 Task: Enable settings sync.
Action: Mouse moved to (1362, 113)
Screenshot: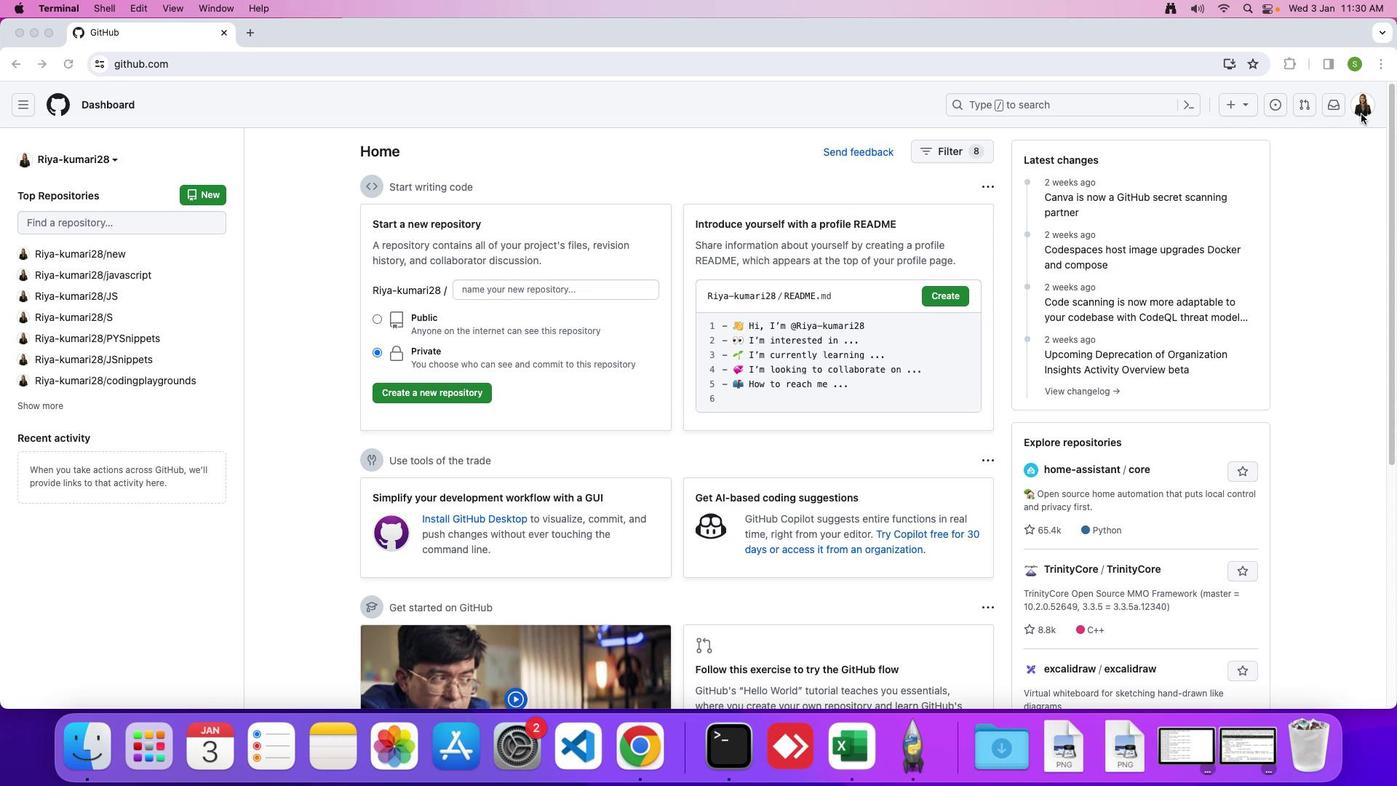 
Action: Mouse pressed left at (1362, 113)
Screenshot: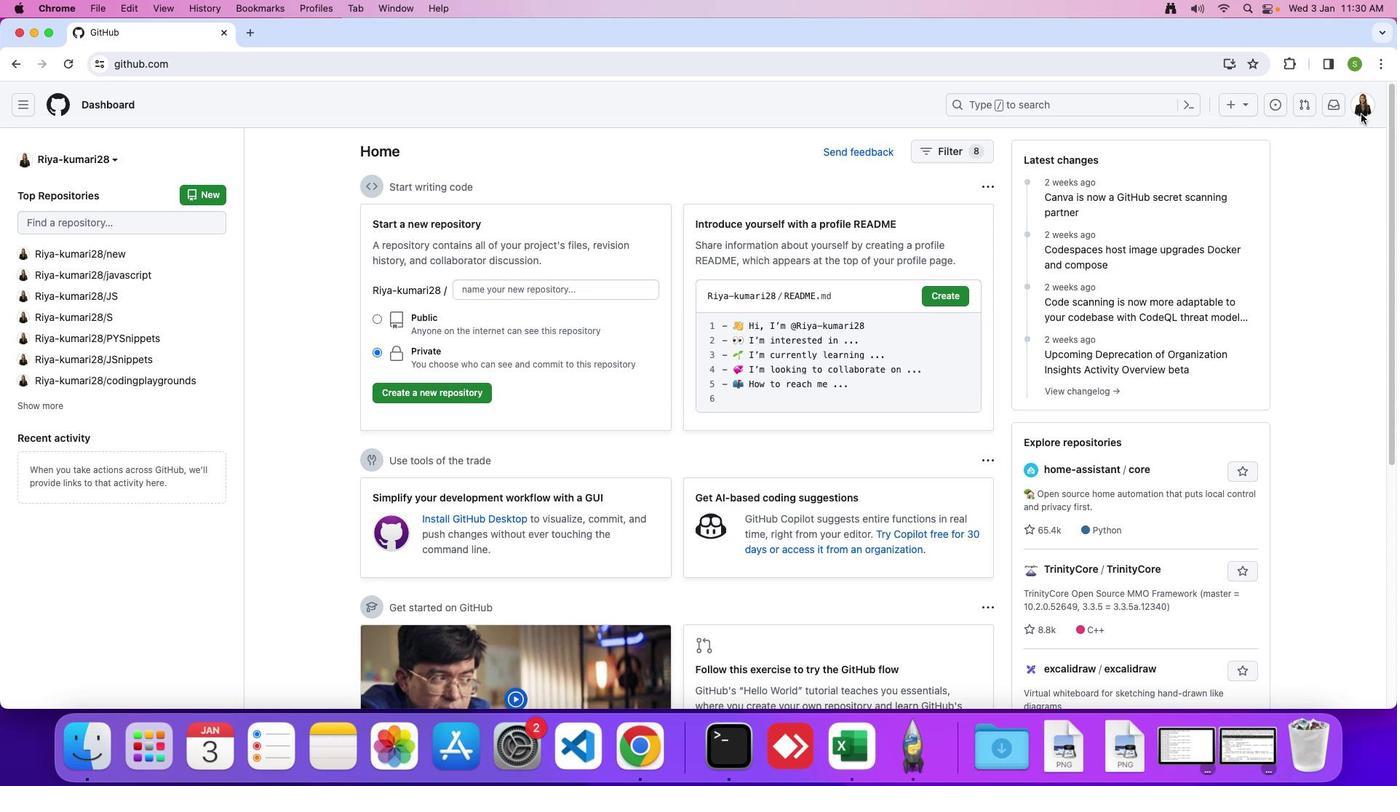 
Action: Mouse moved to (1363, 109)
Screenshot: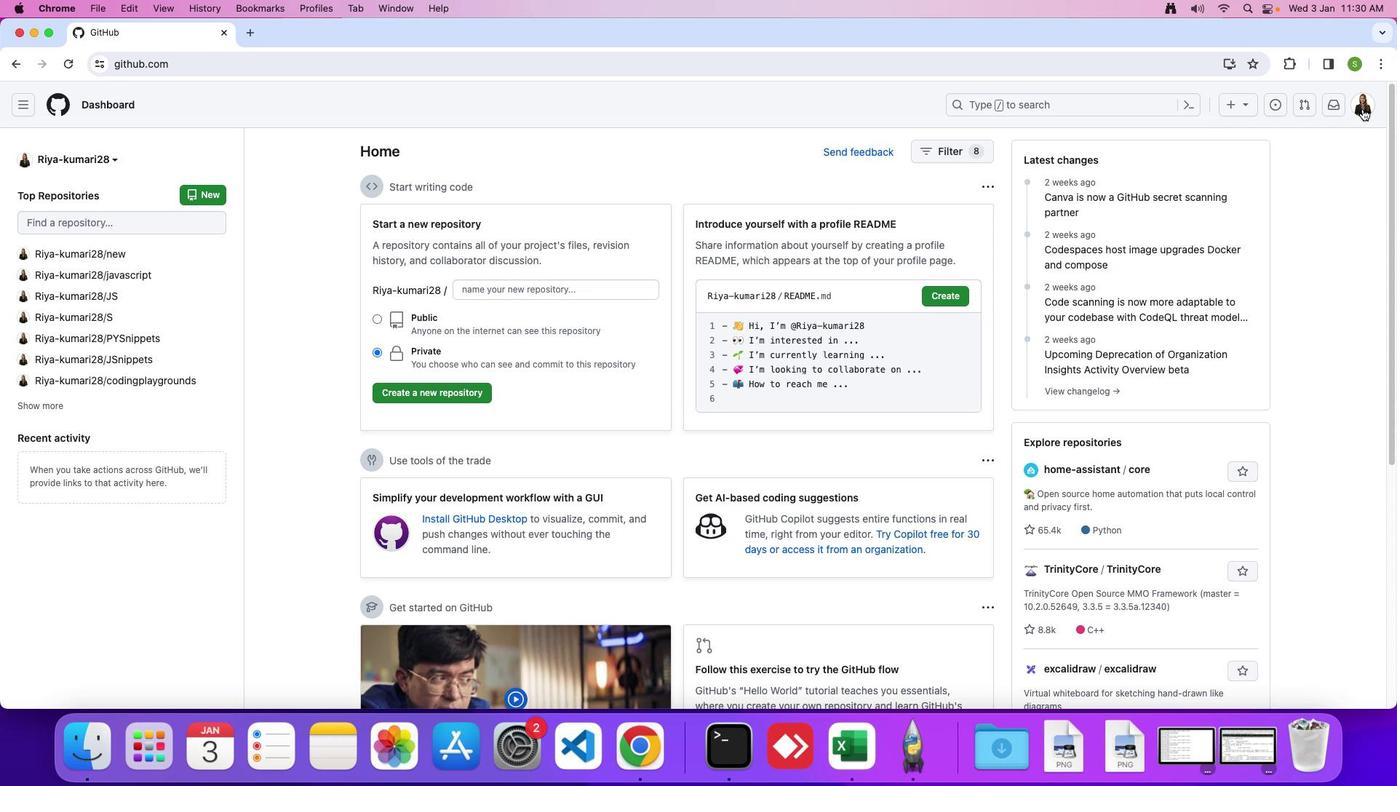 
Action: Mouse pressed left at (1363, 109)
Screenshot: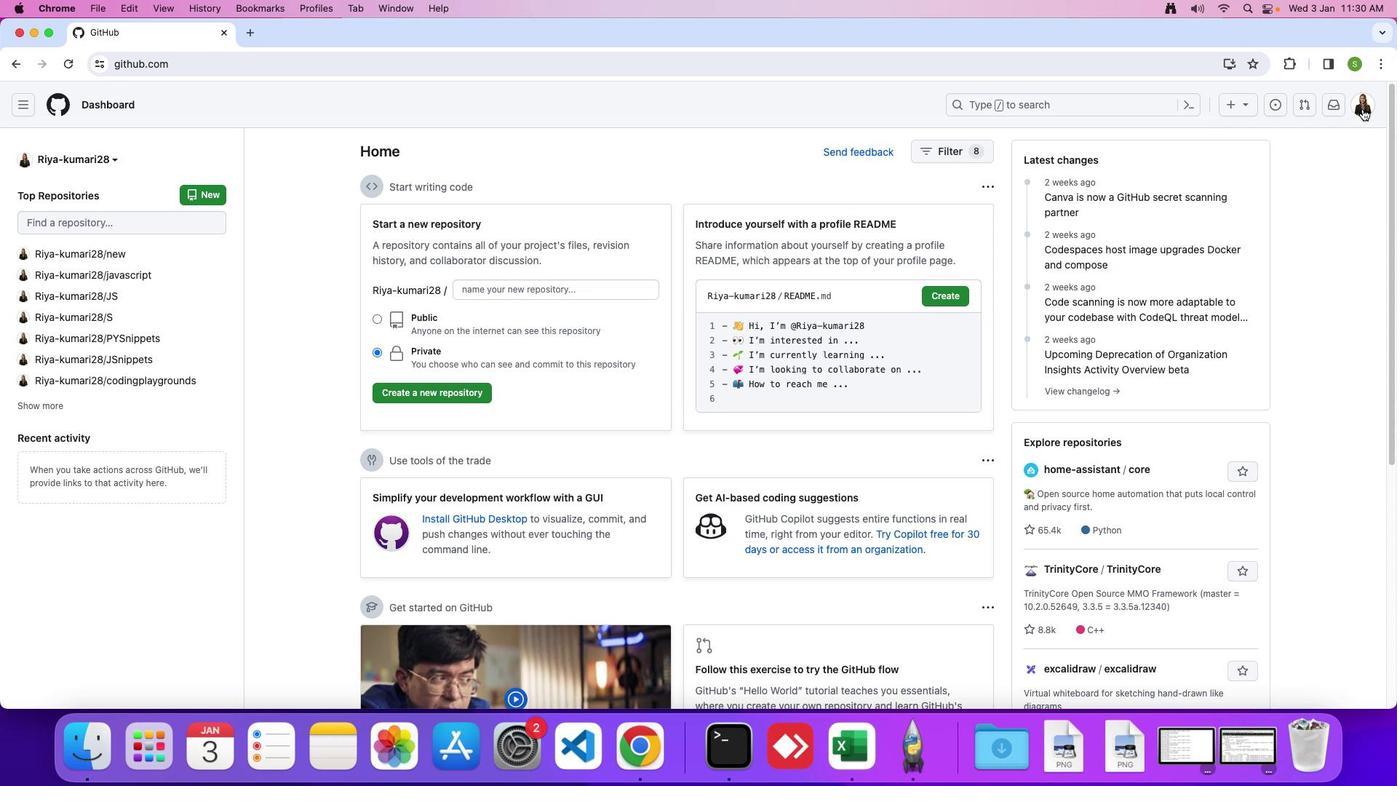 
Action: Mouse moved to (1252, 500)
Screenshot: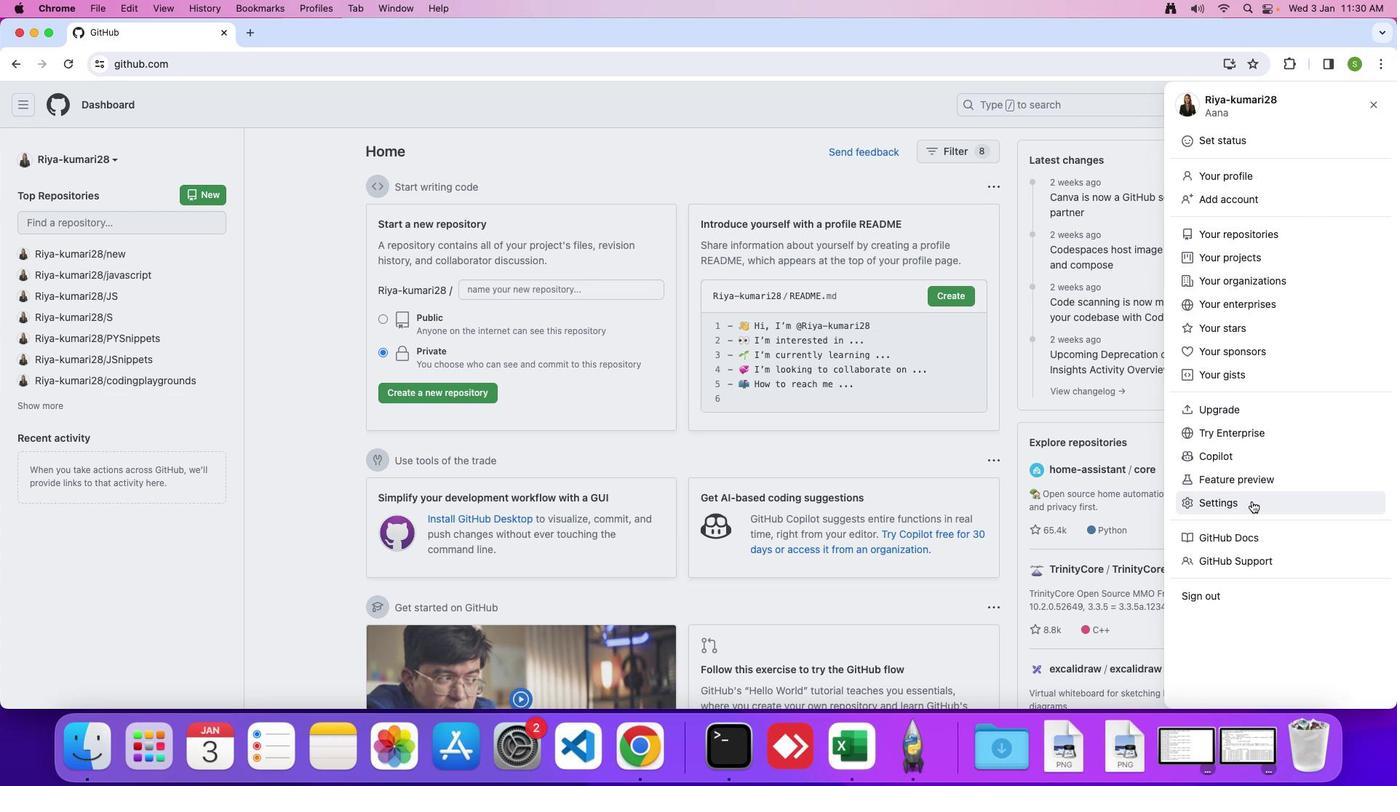 
Action: Mouse pressed left at (1252, 500)
Screenshot: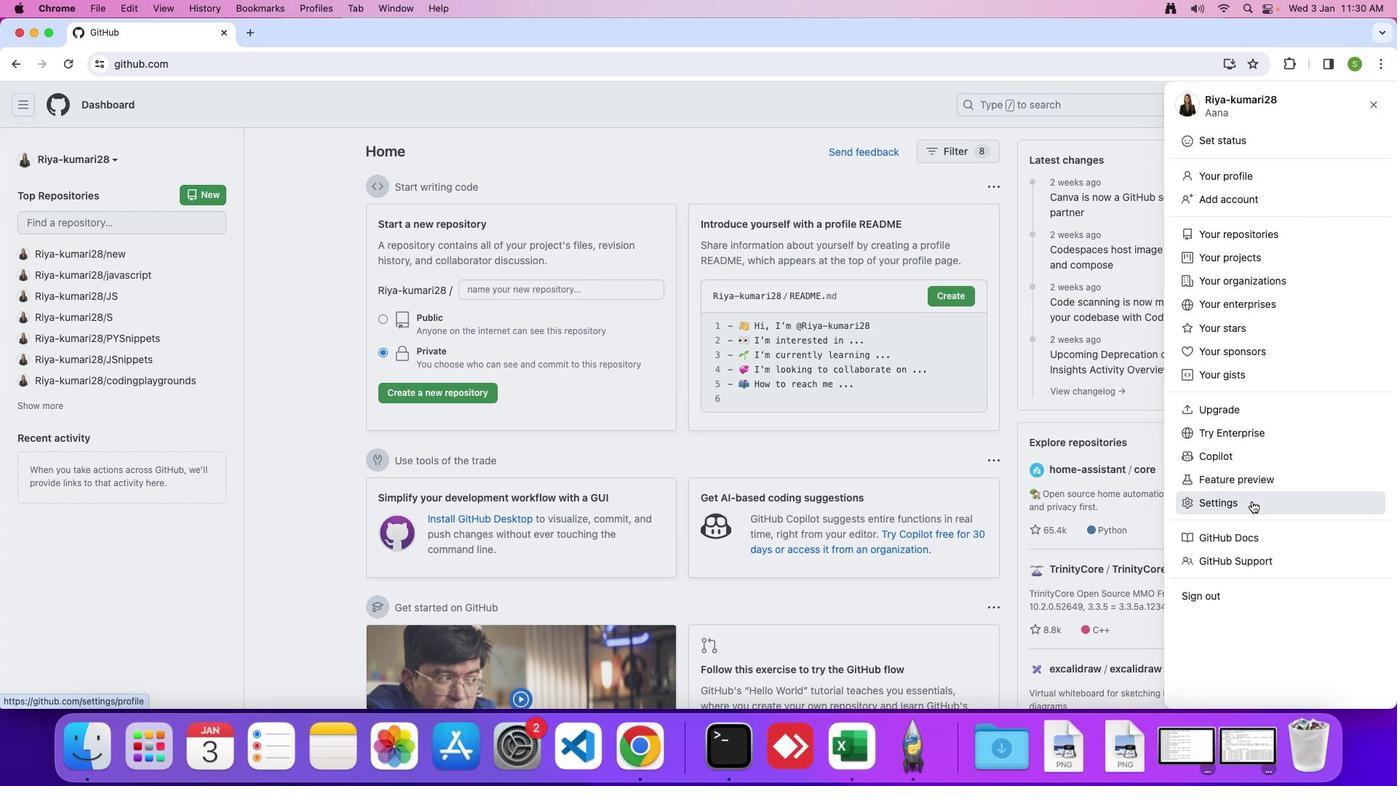 
Action: Mouse moved to (299, 607)
Screenshot: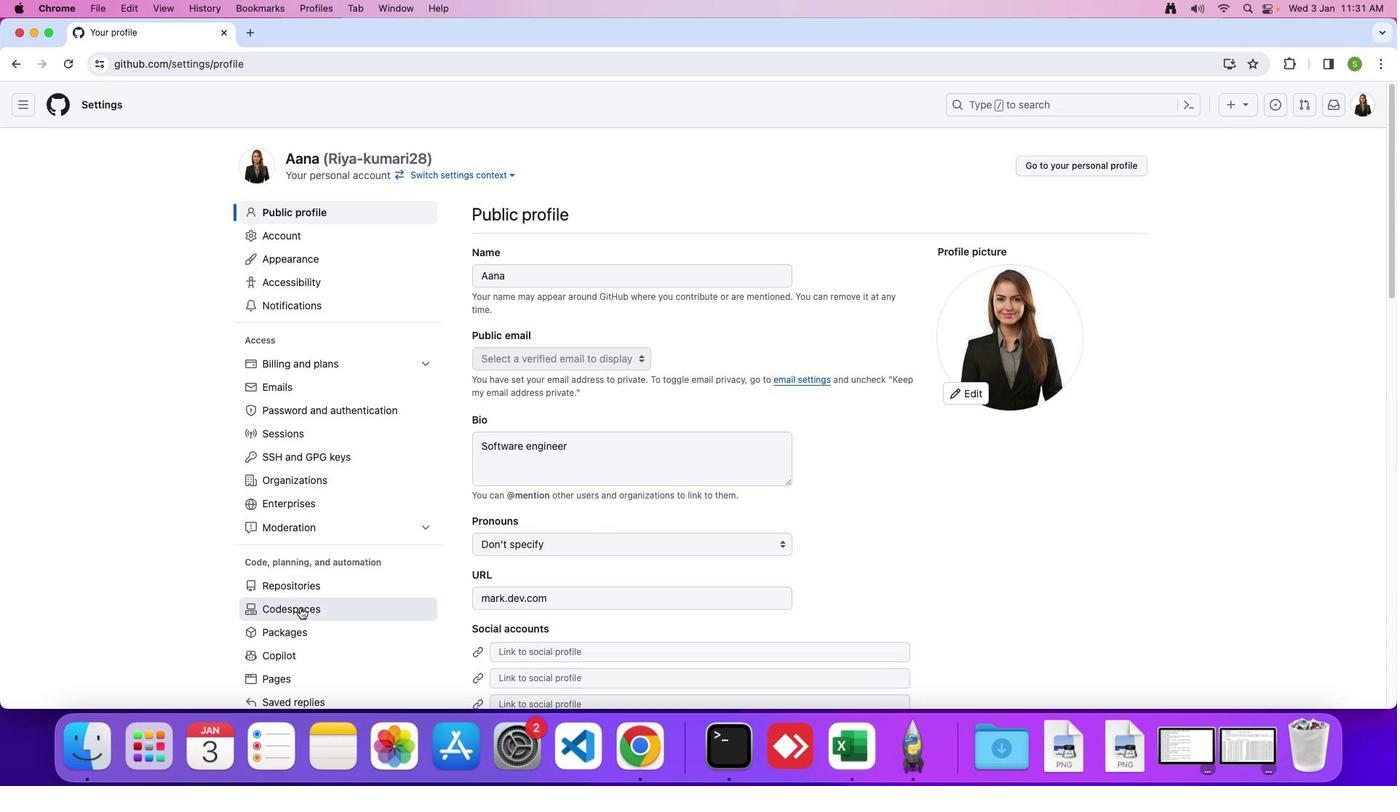 
Action: Mouse pressed left at (299, 607)
Screenshot: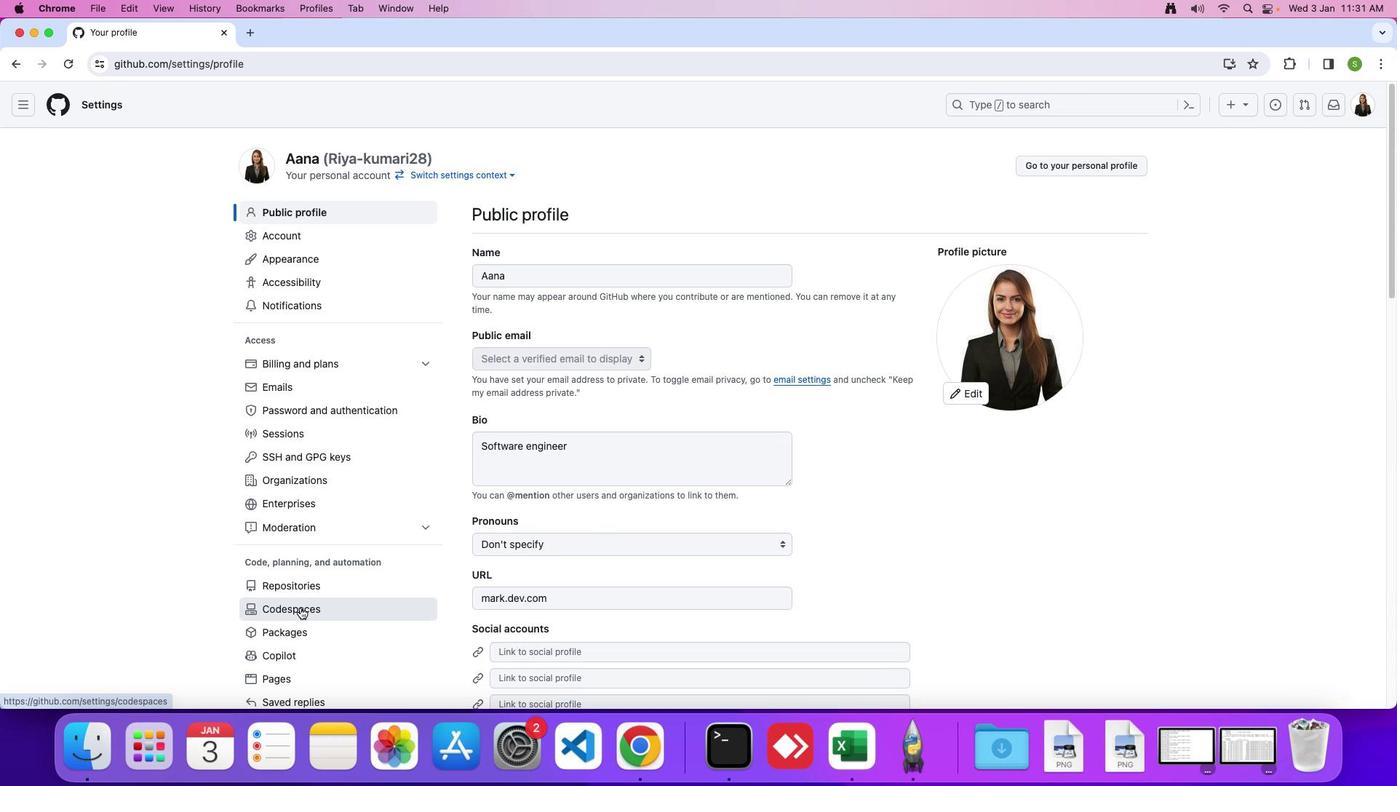 
Action: Mouse moved to (696, 551)
Screenshot: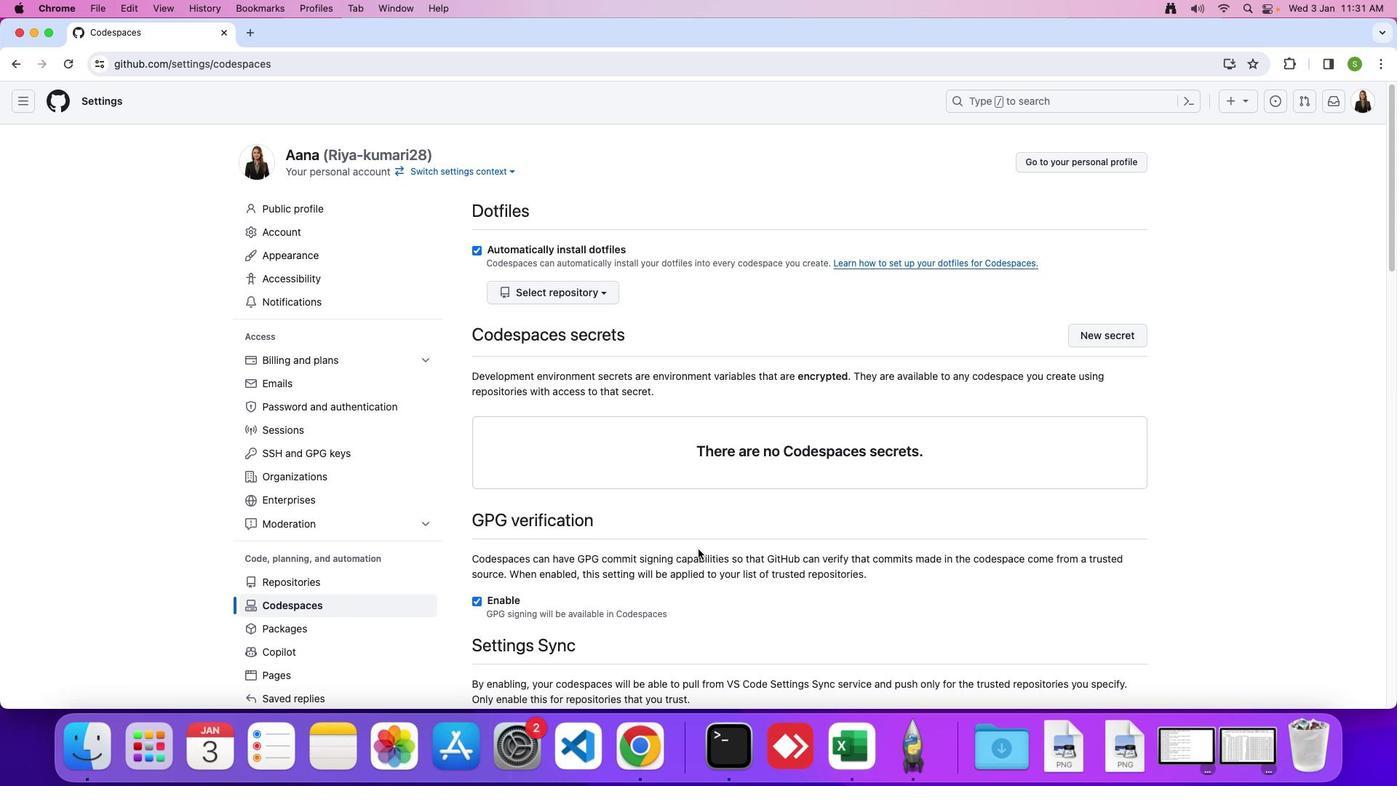 
Action: Mouse scrolled (696, 551) with delta (0, 0)
Screenshot: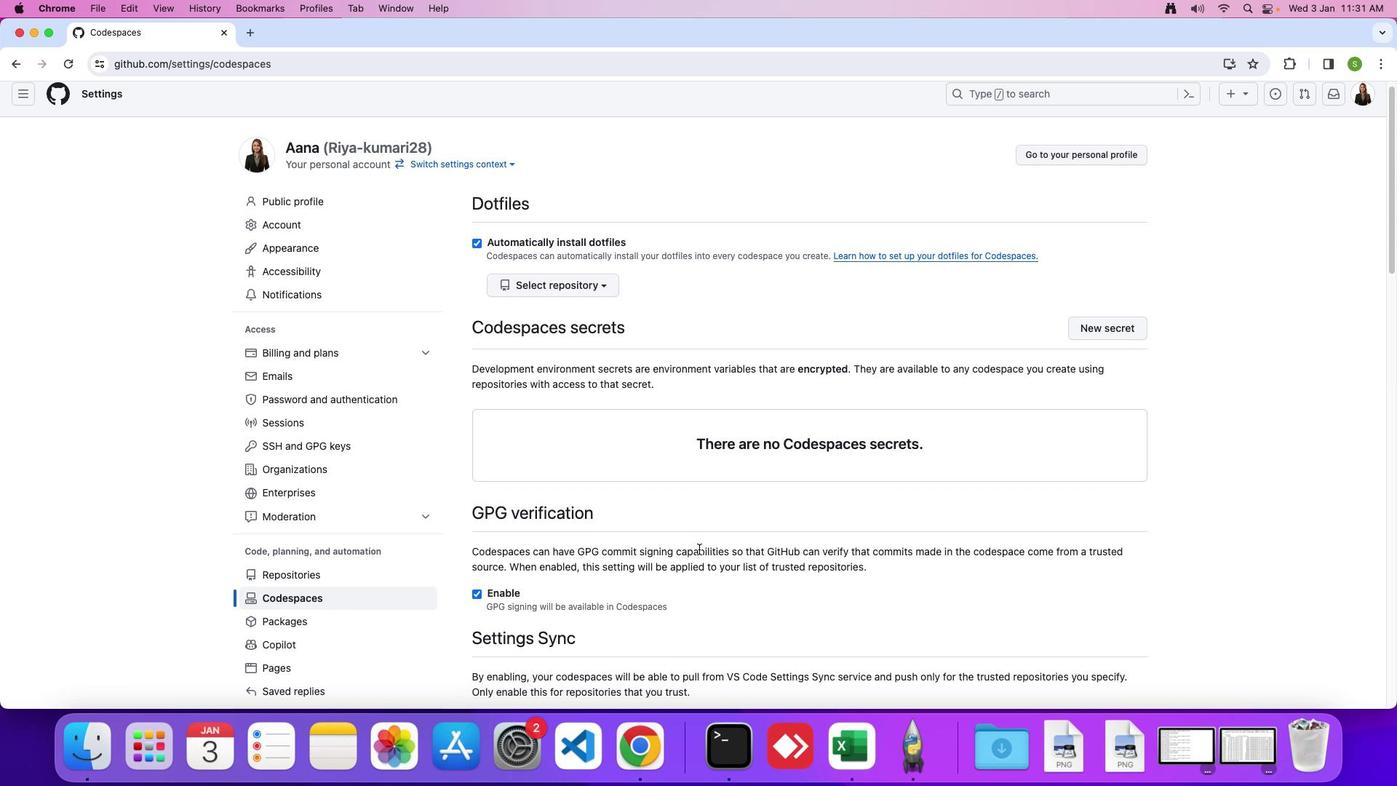 
Action: Mouse moved to (698, 549)
Screenshot: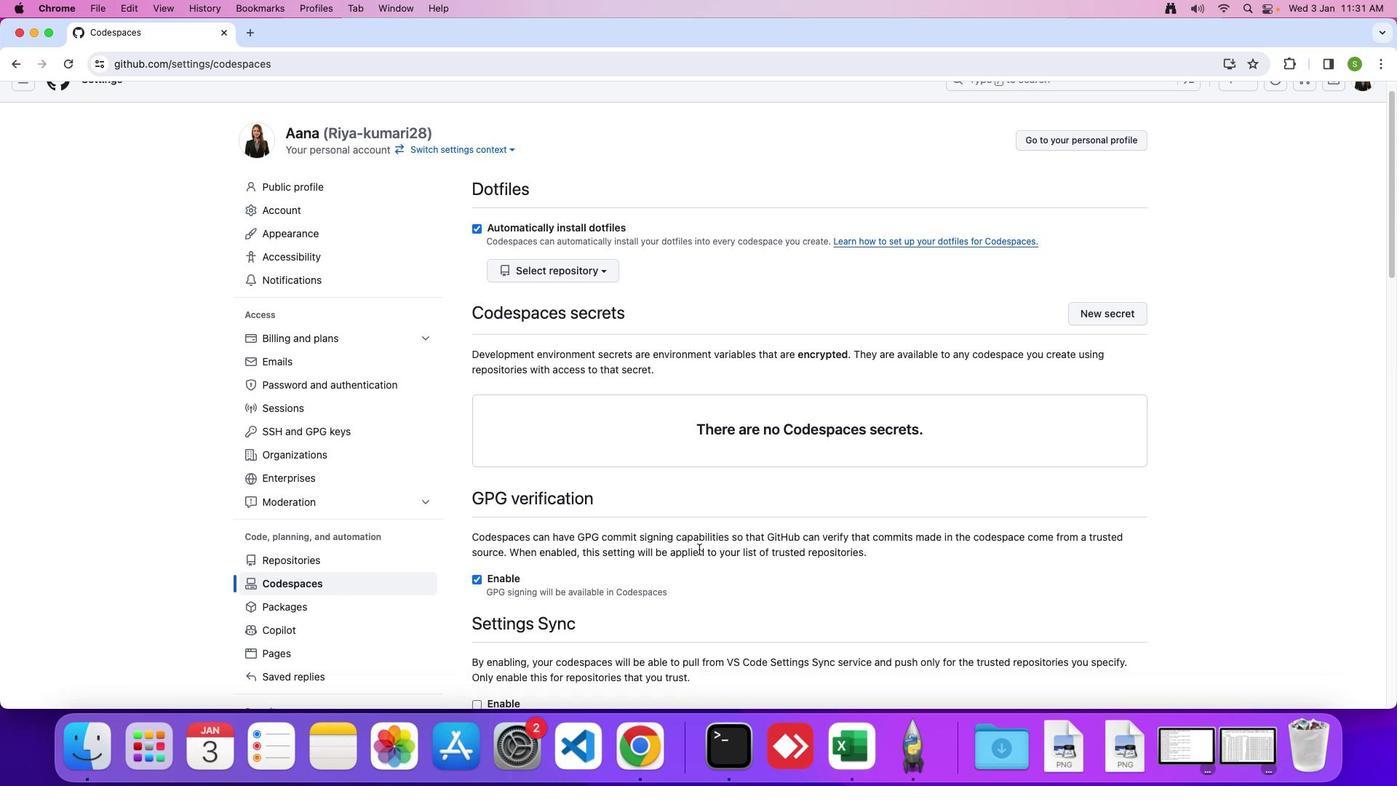 
Action: Mouse scrolled (698, 549) with delta (0, 0)
Screenshot: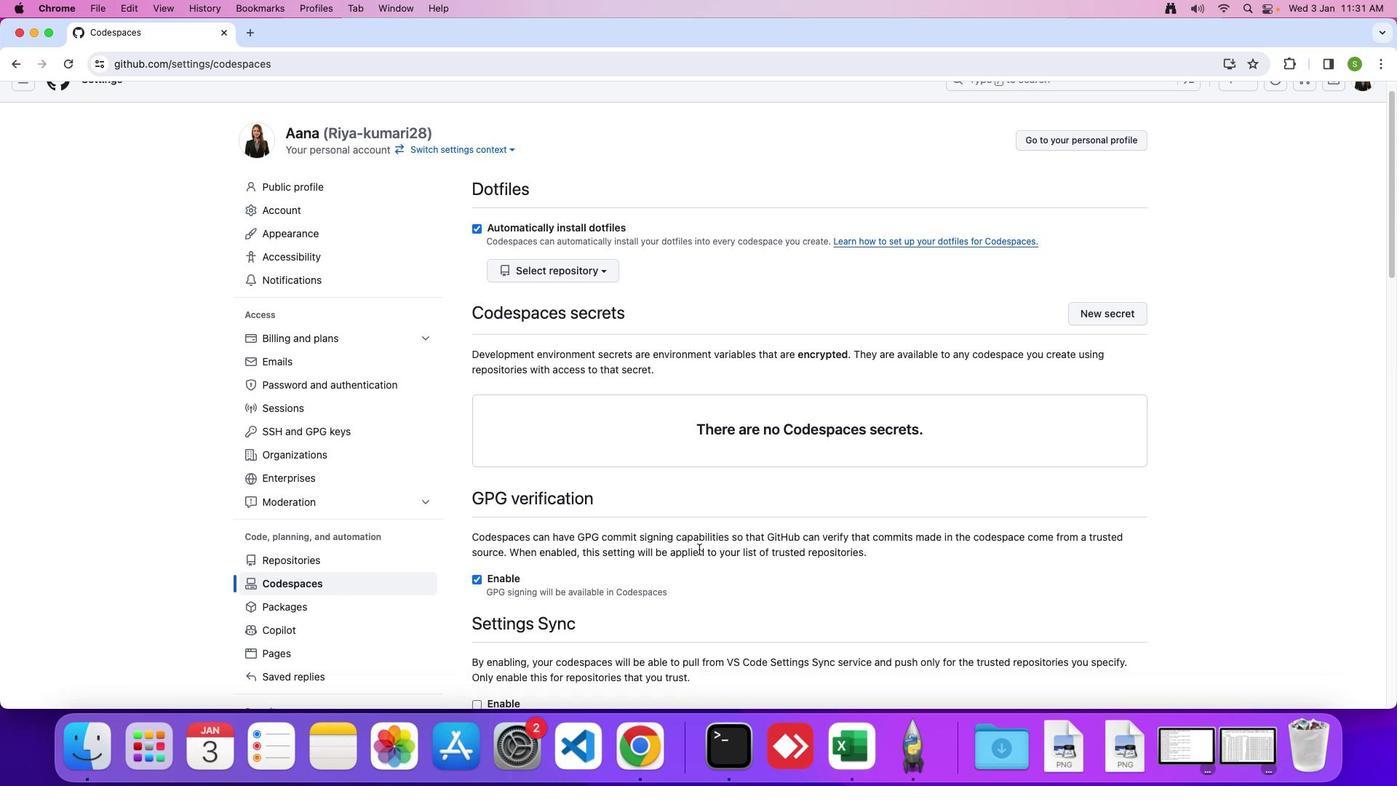 
Action: Mouse moved to (698, 549)
Screenshot: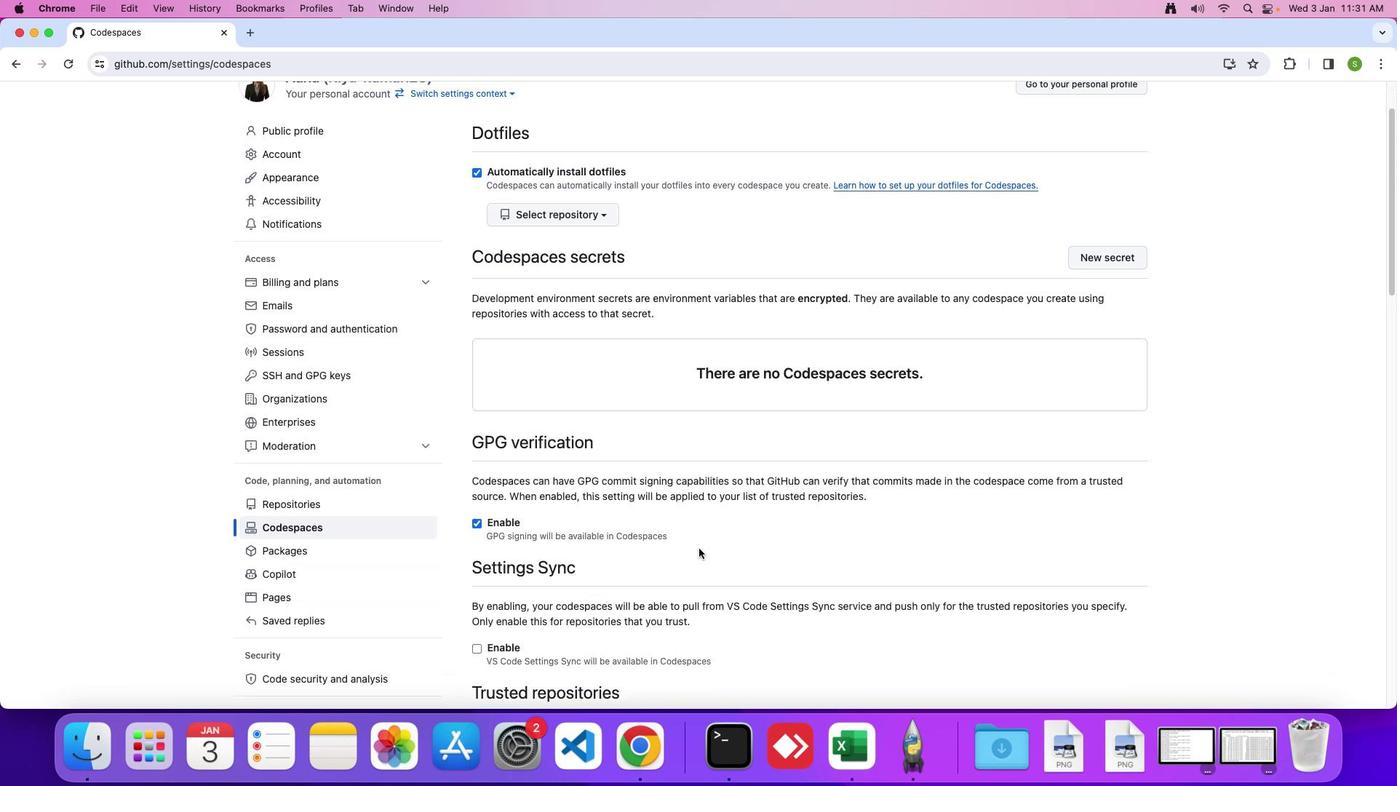 
Action: Mouse scrolled (698, 549) with delta (0, -2)
Screenshot: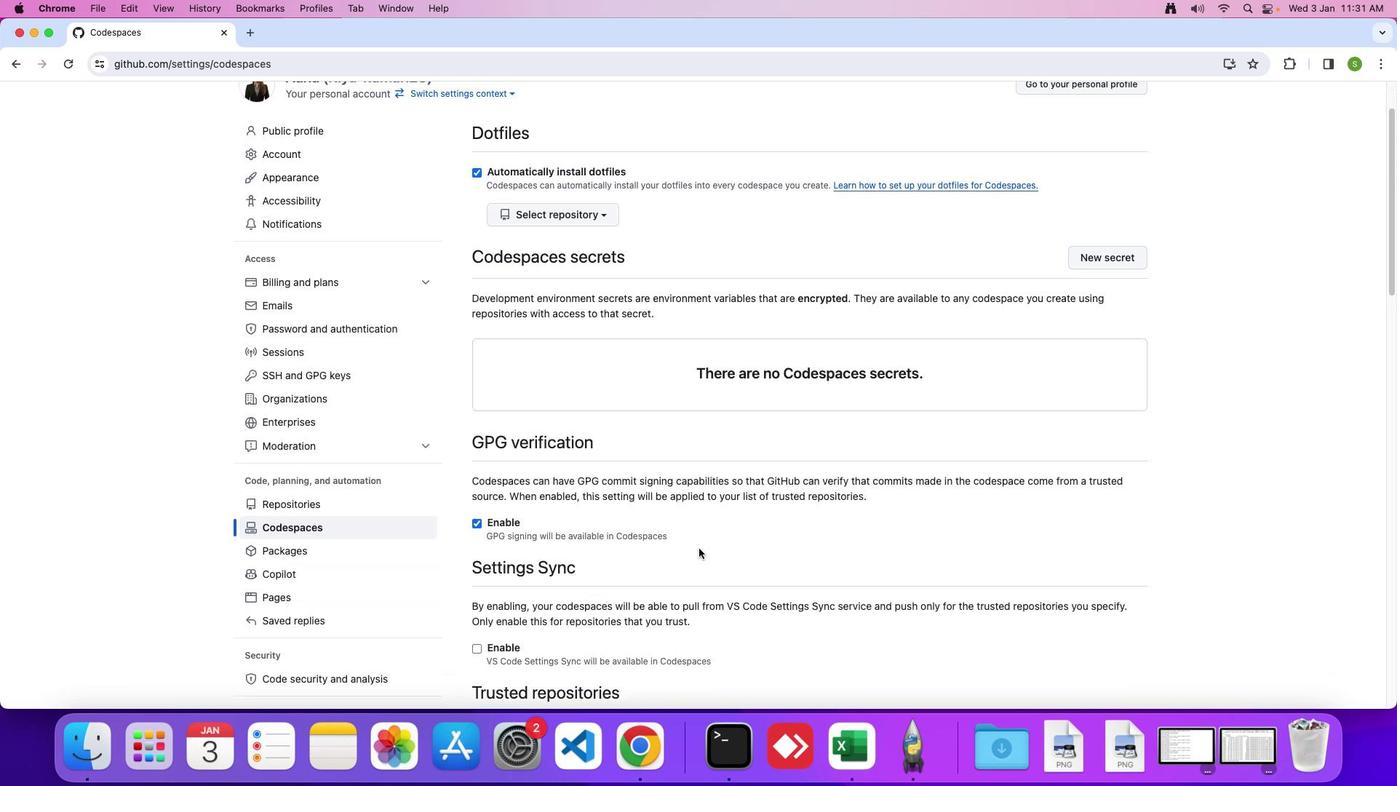 
Action: Mouse moved to (699, 548)
Screenshot: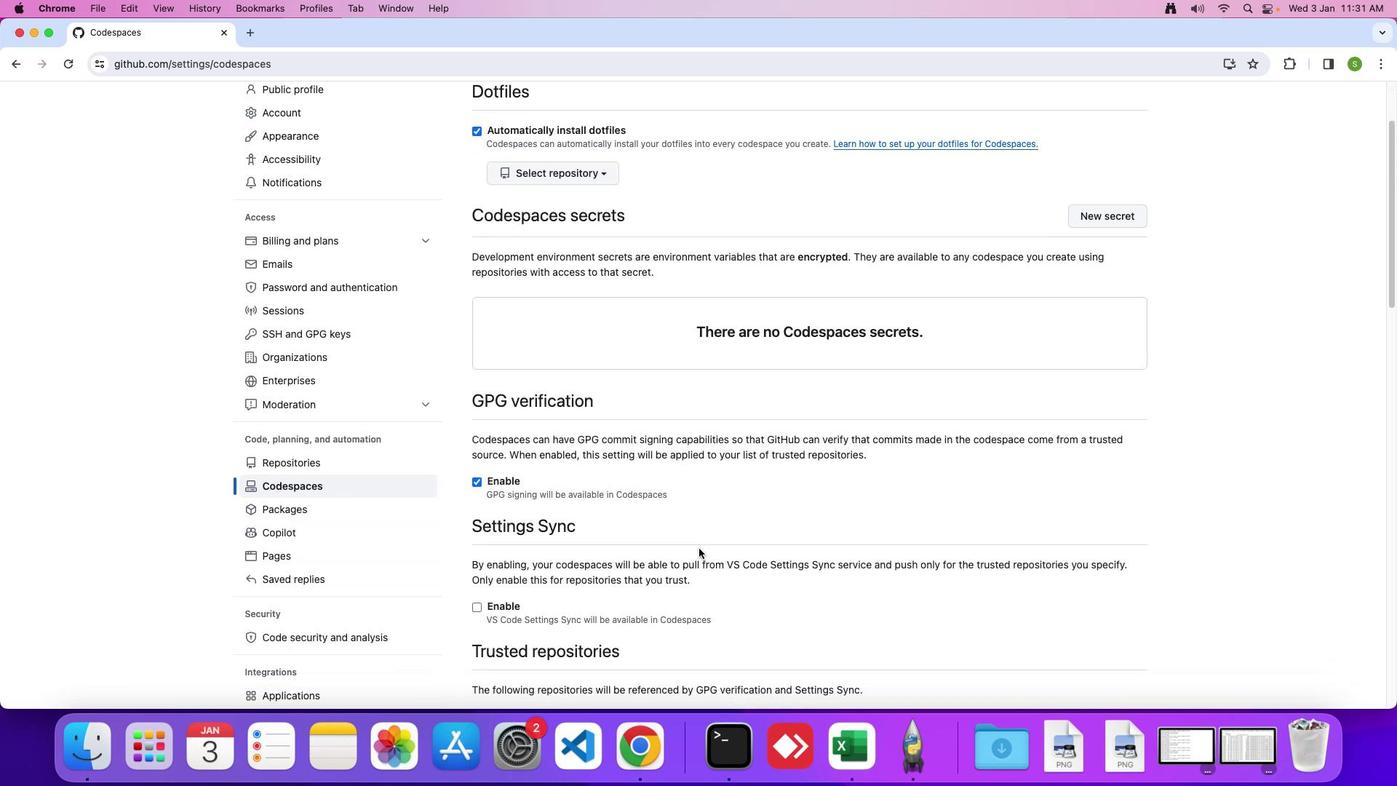 
Action: Mouse scrolled (699, 548) with delta (0, 0)
Screenshot: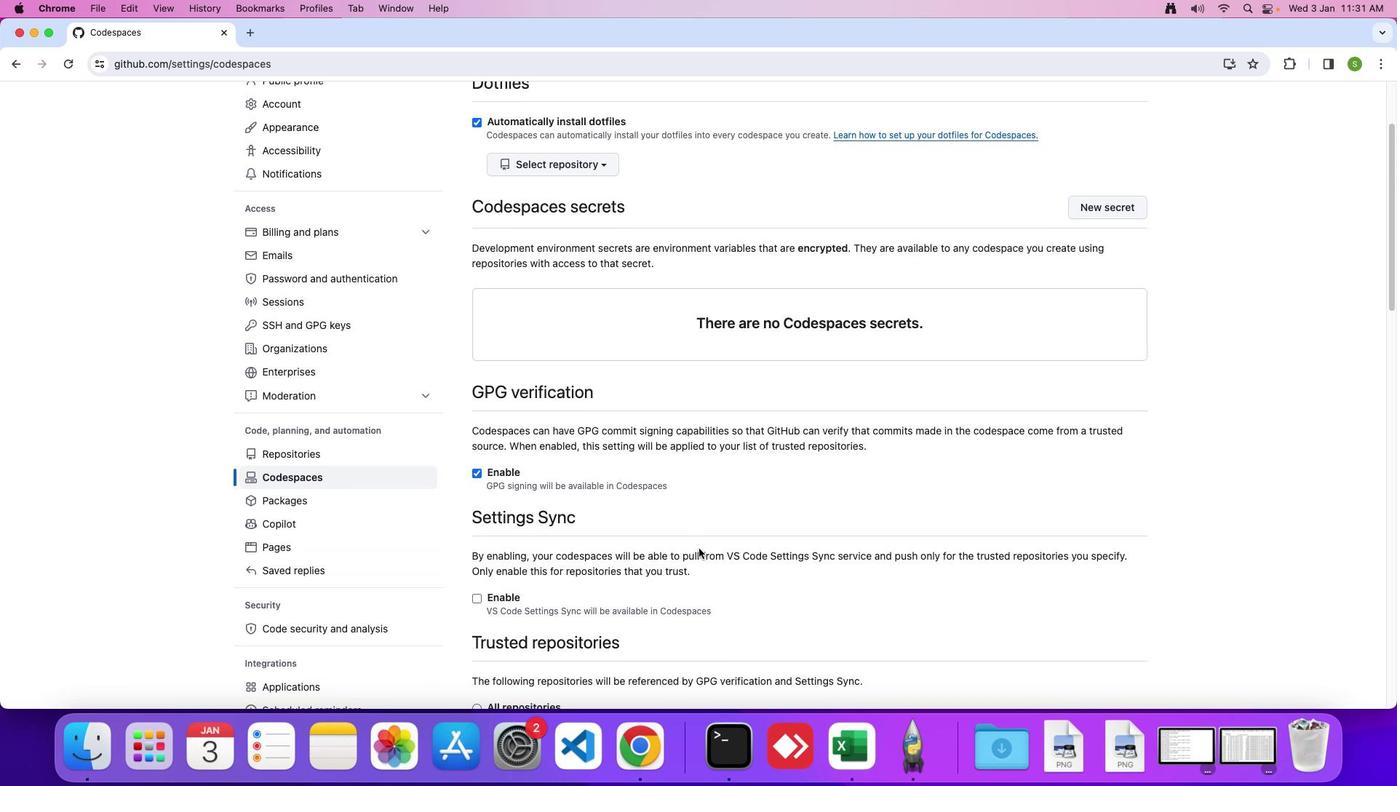 
Action: Mouse scrolled (699, 548) with delta (0, 0)
Screenshot: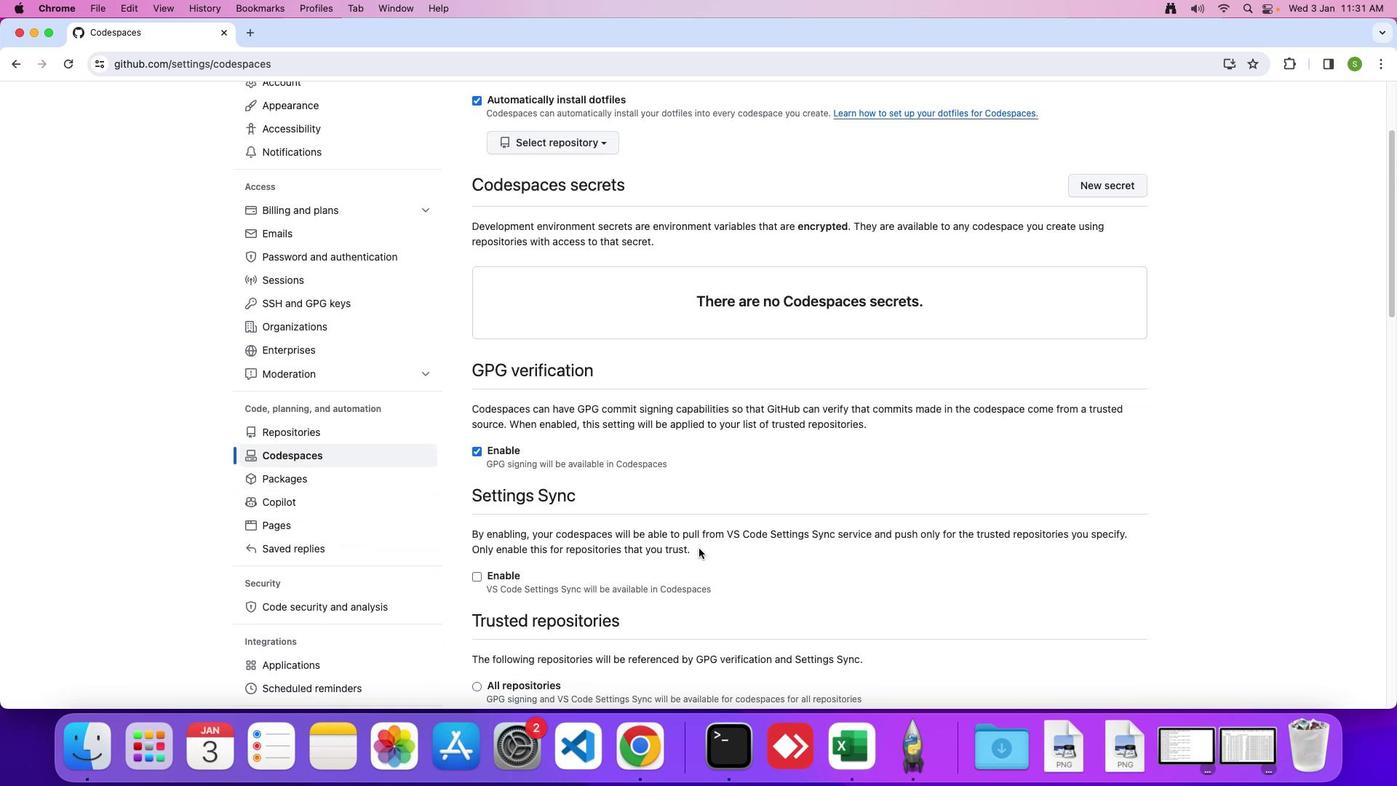 
Action: Mouse scrolled (699, 548) with delta (0, -2)
Screenshot: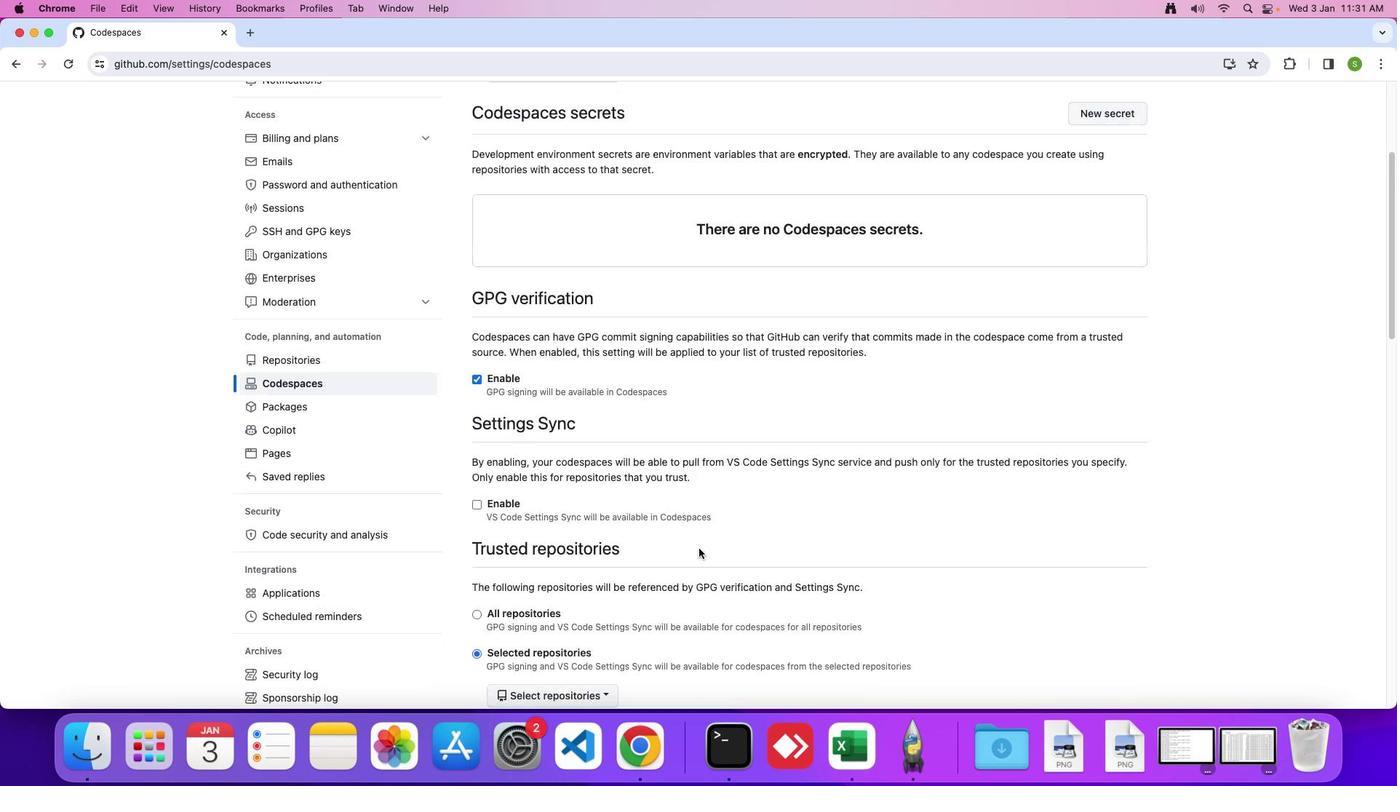 
Action: Mouse moved to (475, 472)
Screenshot: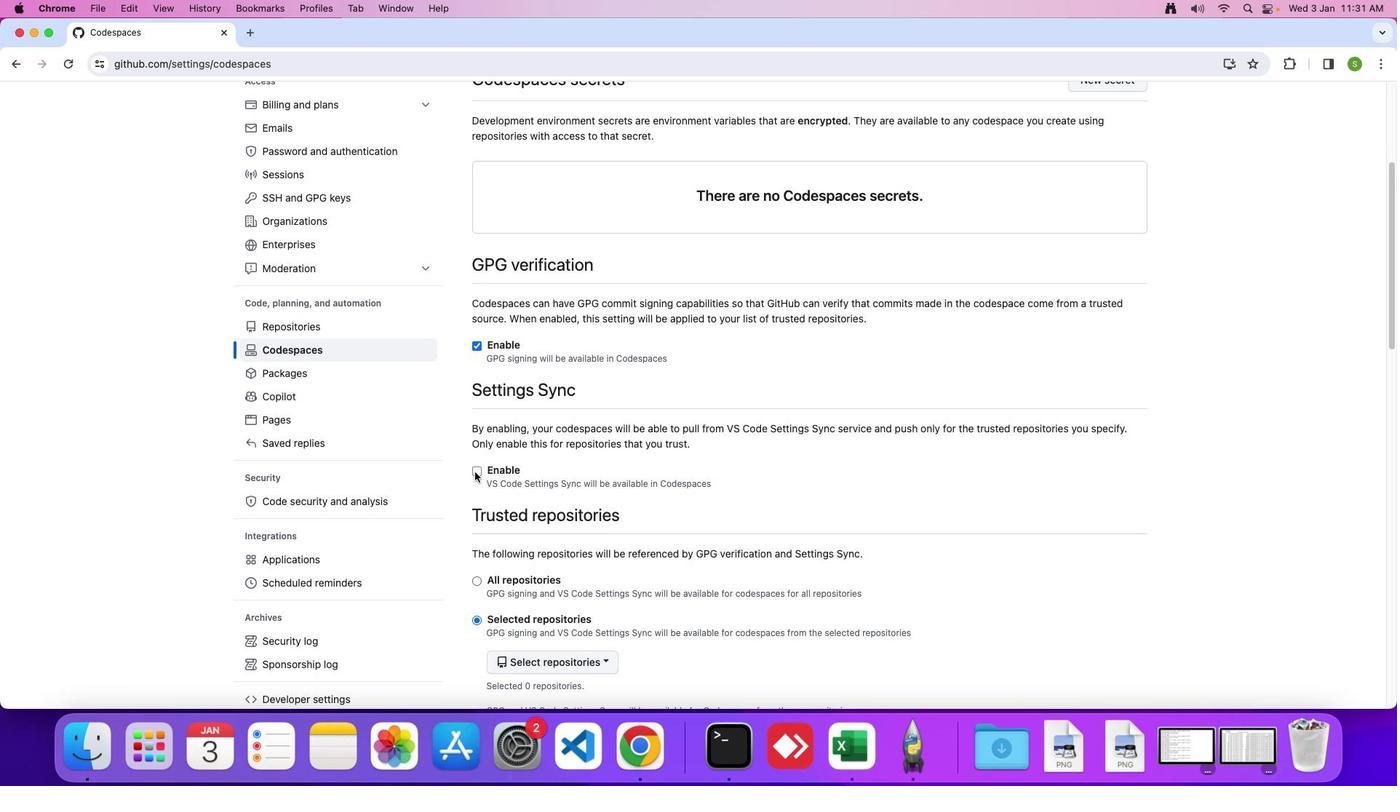 
Action: Mouse pressed left at (475, 472)
Screenshot: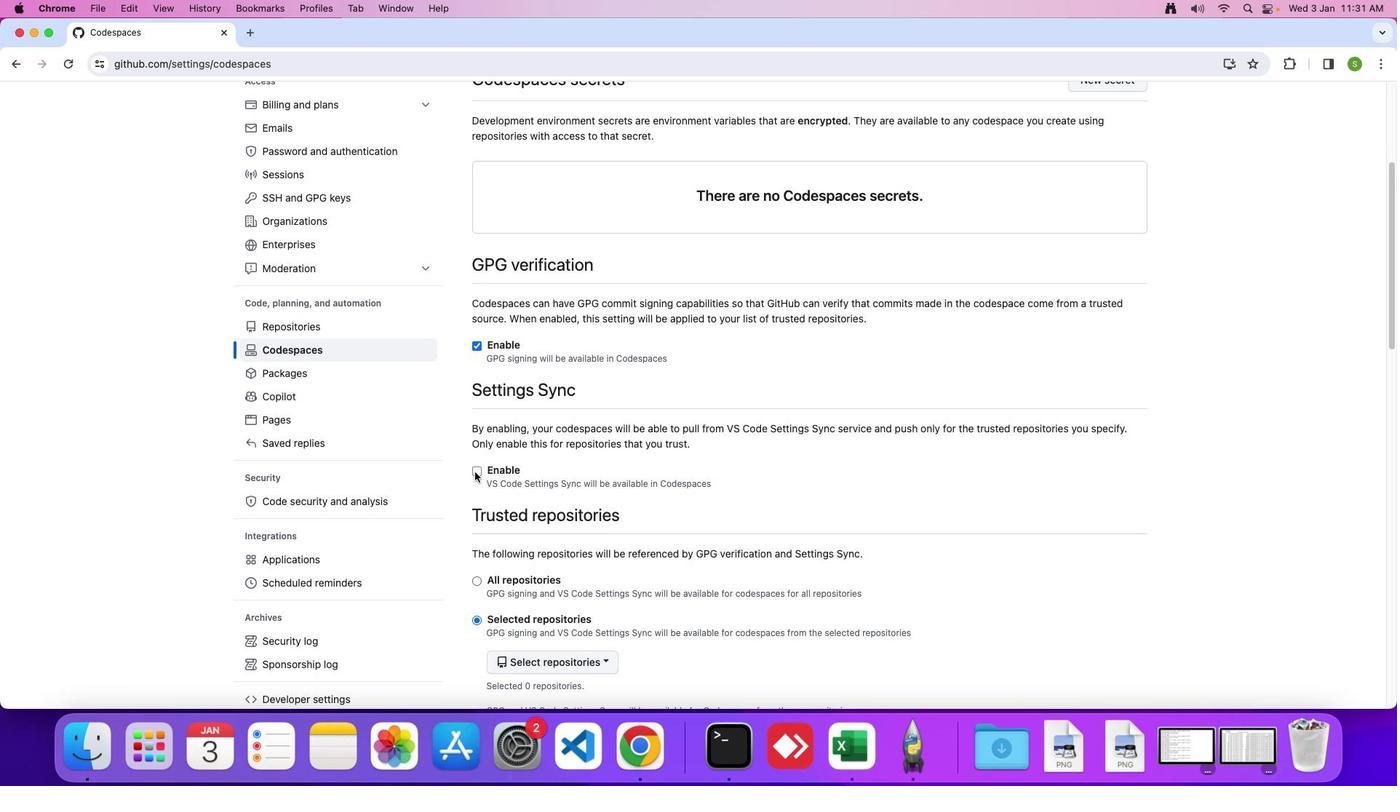 
Action: Mouse moved to (559, 506)
Screenshot: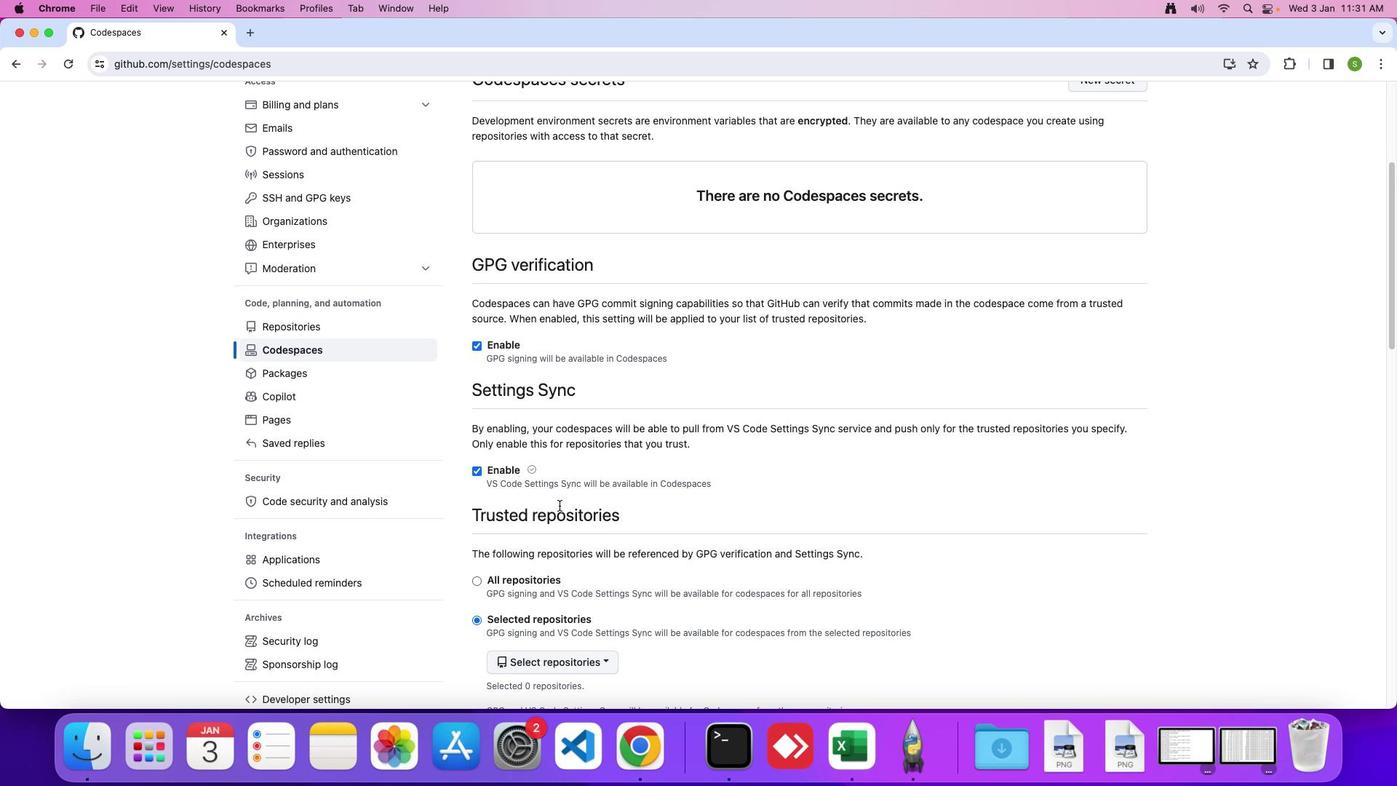 
